 Task: See the cancellation policy of Branson, Missouri, US.
Action: Mouse moved to (685, 144)
Screenshot: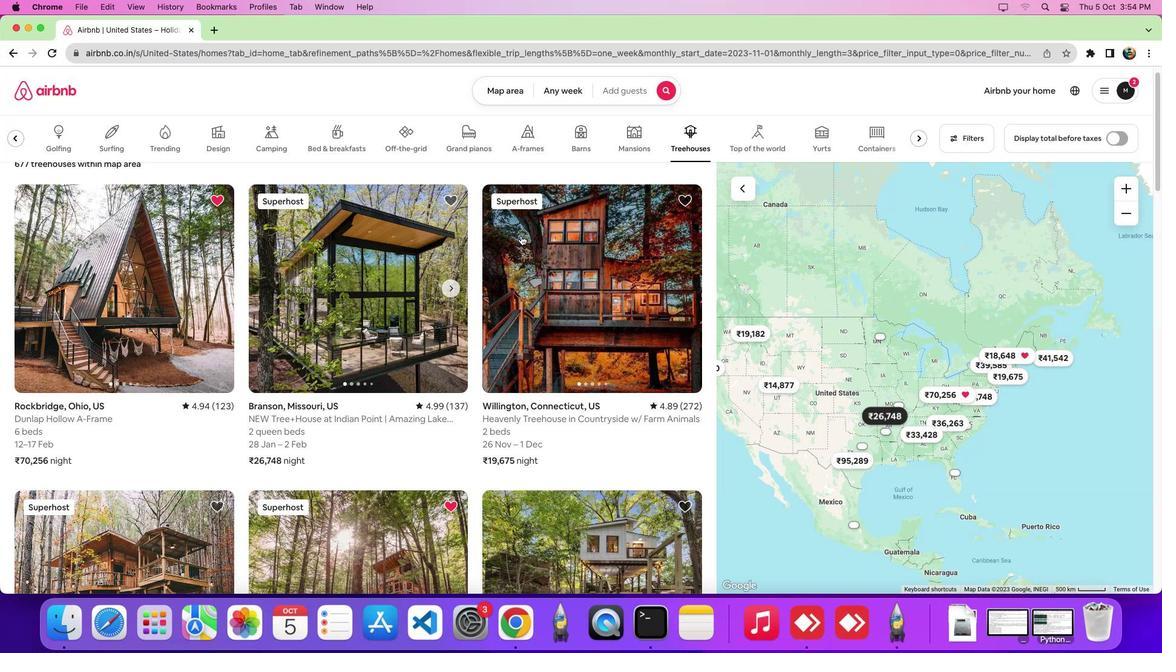 
Action: Mouse pressed left at (685, 144)
Screenshot: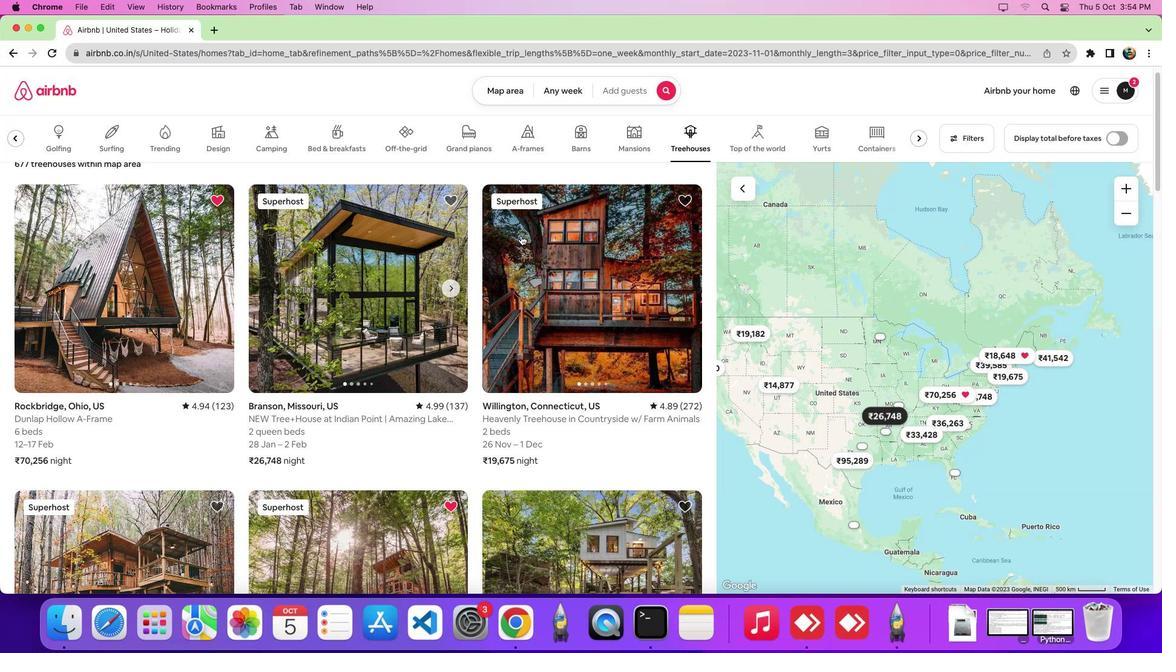 
Action: Mouse moved to (346, 293)
Screenshot: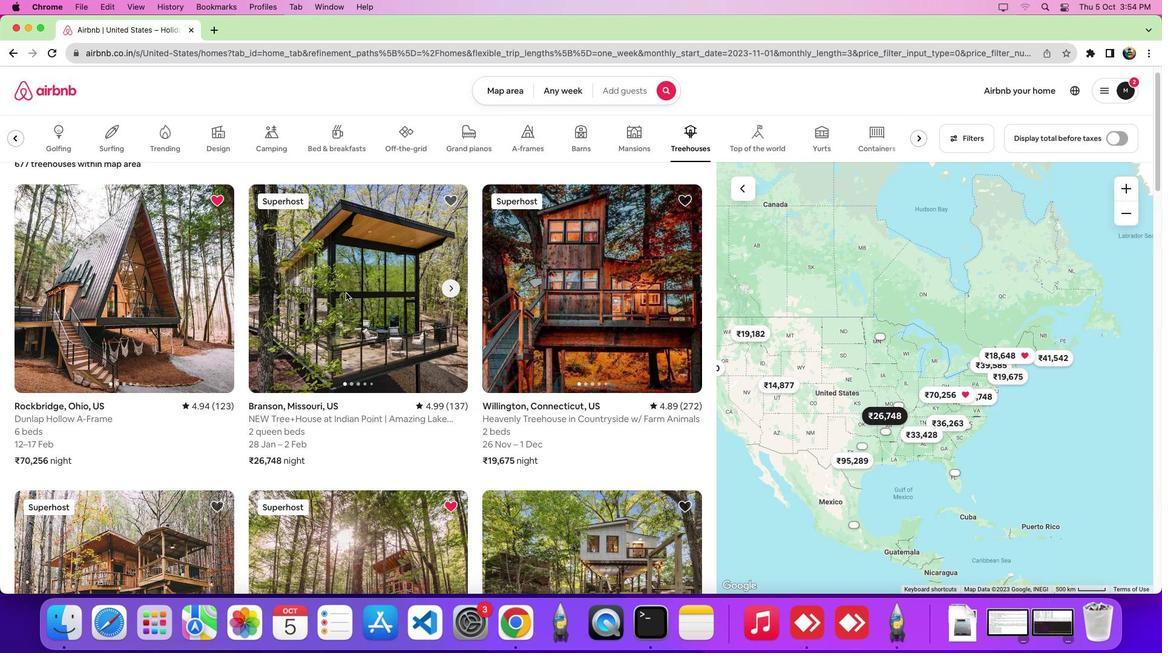 
Action: Mouse pressed left at (346, 293)
Screenshot: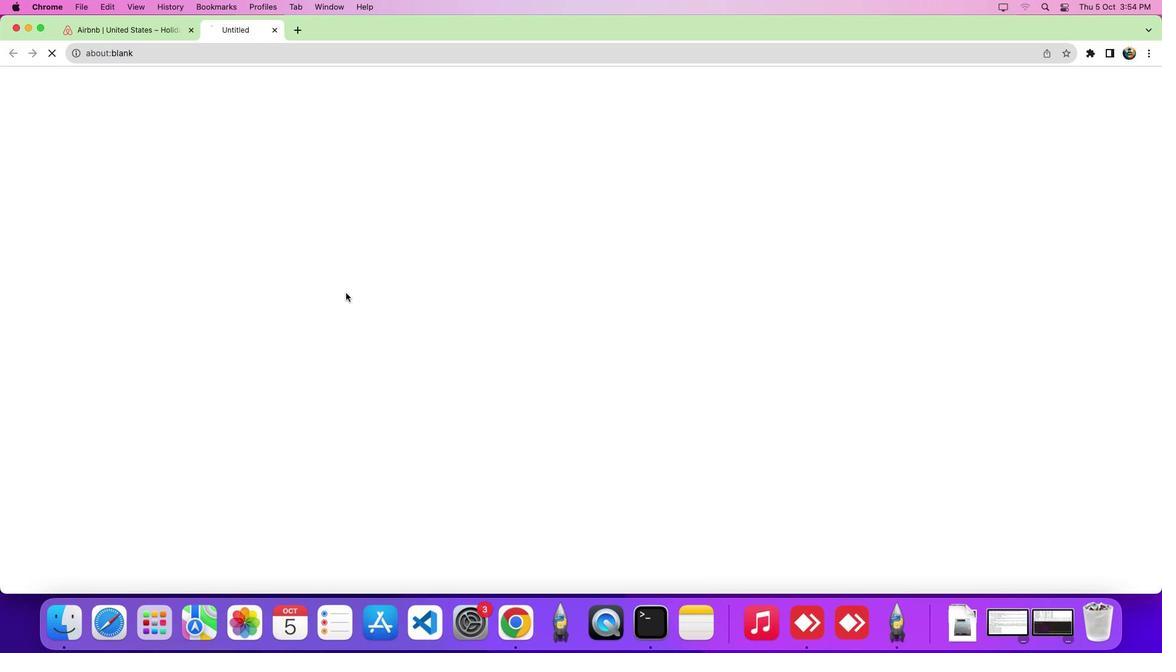 
Action: Mouse moved to (1157, 109)
Screenshot: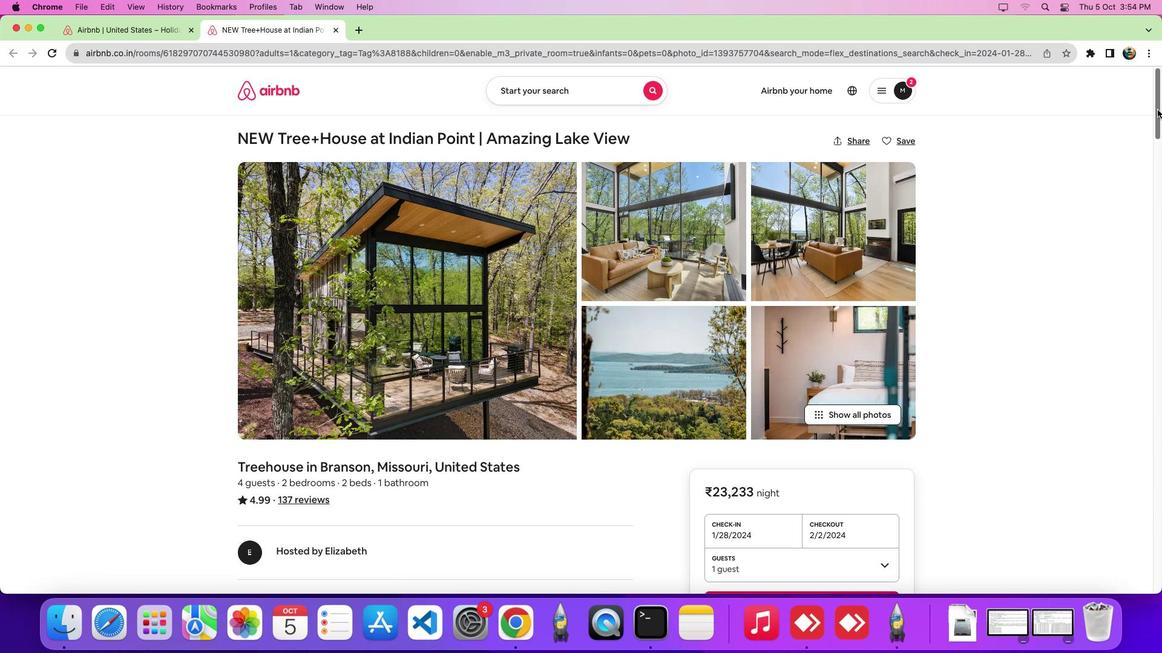 
Action: Mouse pressed left at (1157, 109)
Screenshot: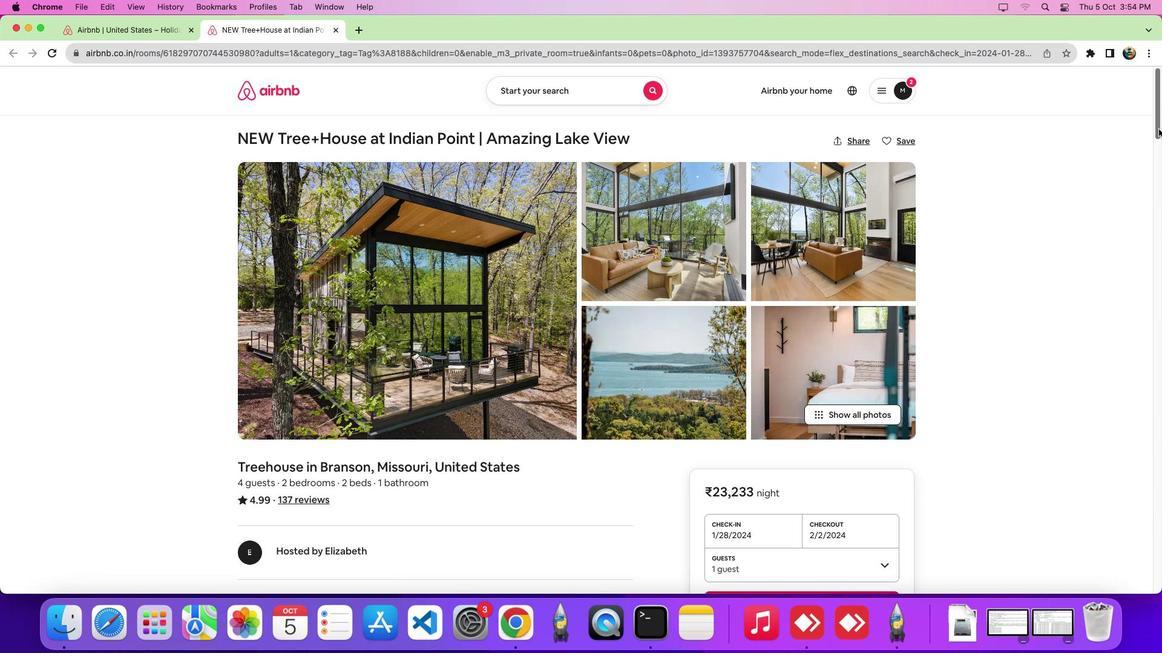 
Action: Mouse moved to (737, 326)
Screenshot: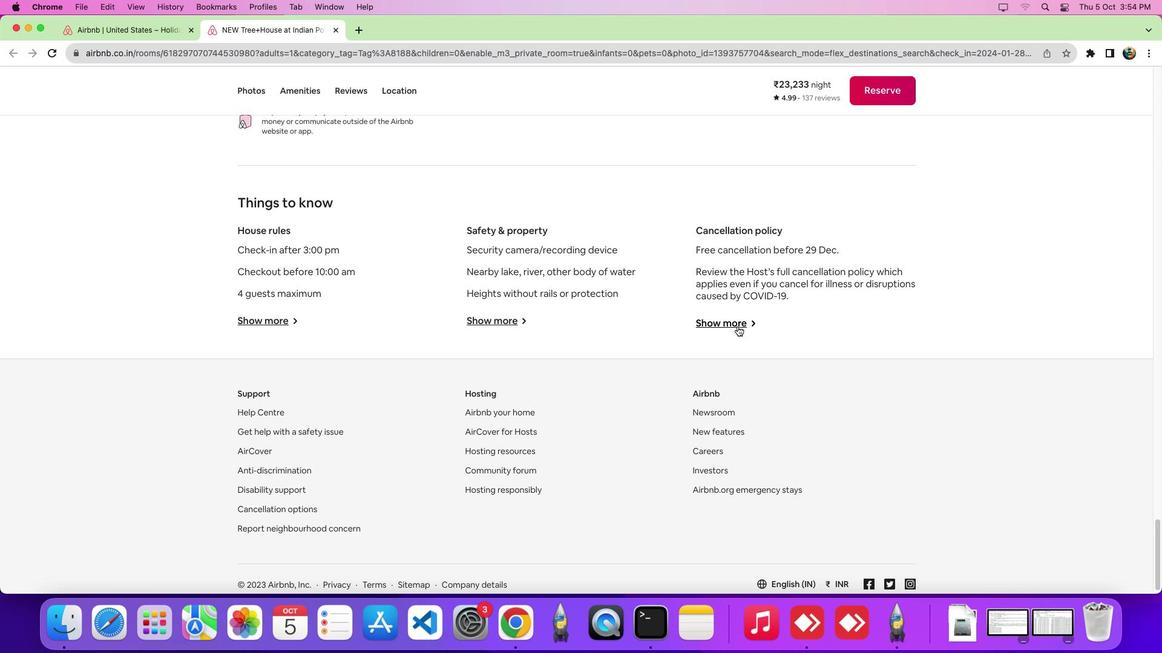 
Action: Mouse pressed left at (737, 326)
Screenshot: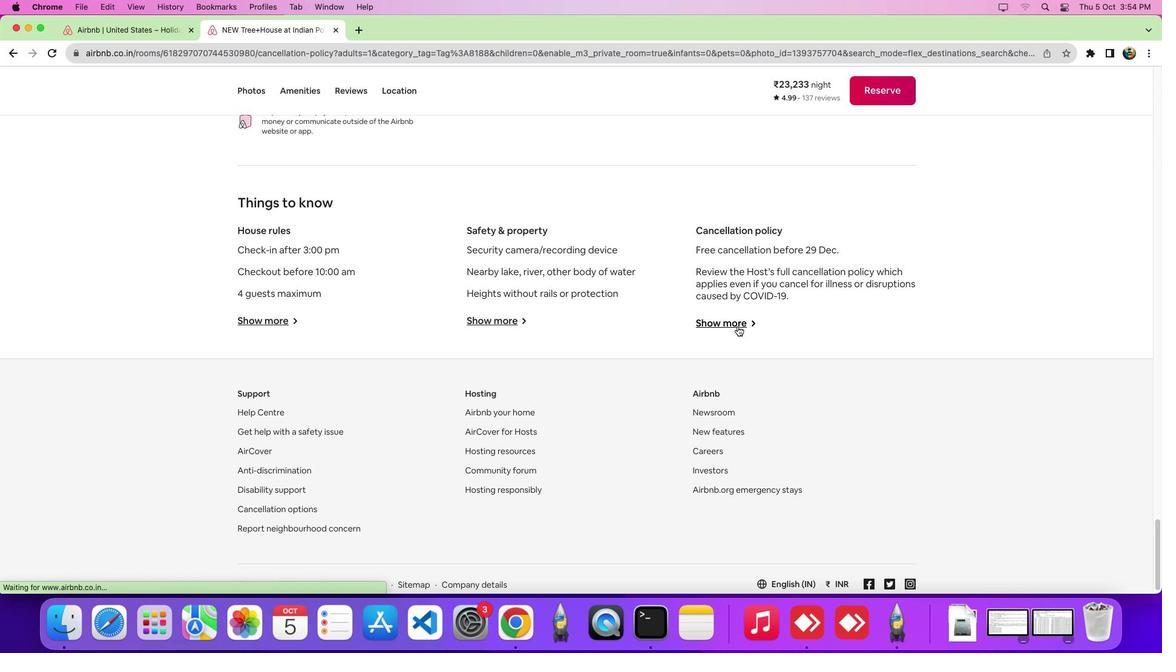 
